 Task: Select a due date automation when advanced on, 2 days before a card is due add dates without a start date at 11:00 AM.
Action: Mouse moved to (945, 72)
Screenshot: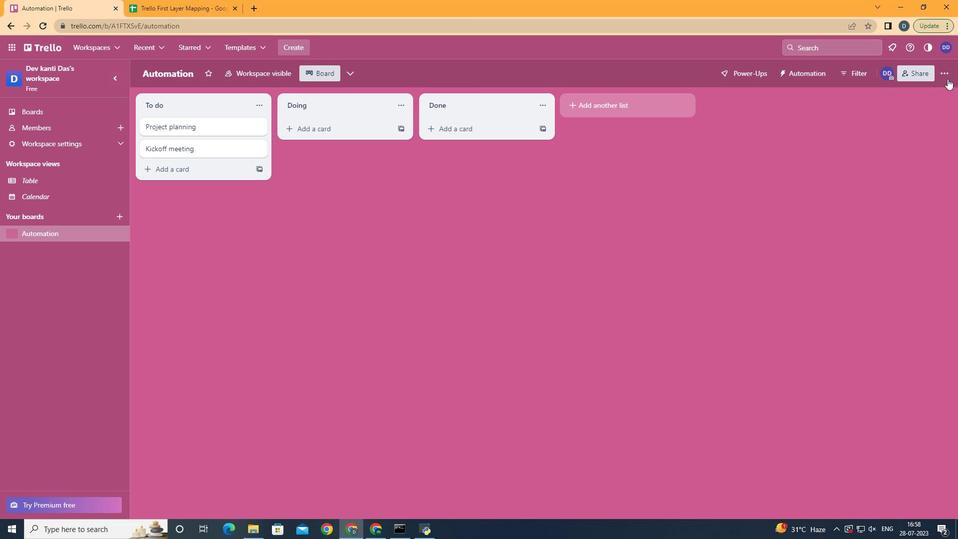 
Action: Mouse pressed left at (945, 72)
Screenshot: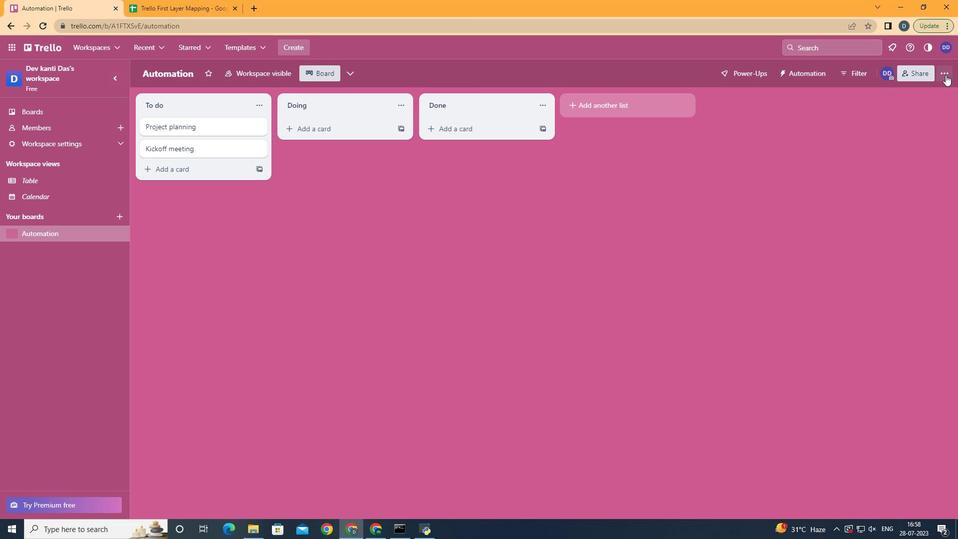 
Action: Mouse moved to (888, 205)
Screenshot: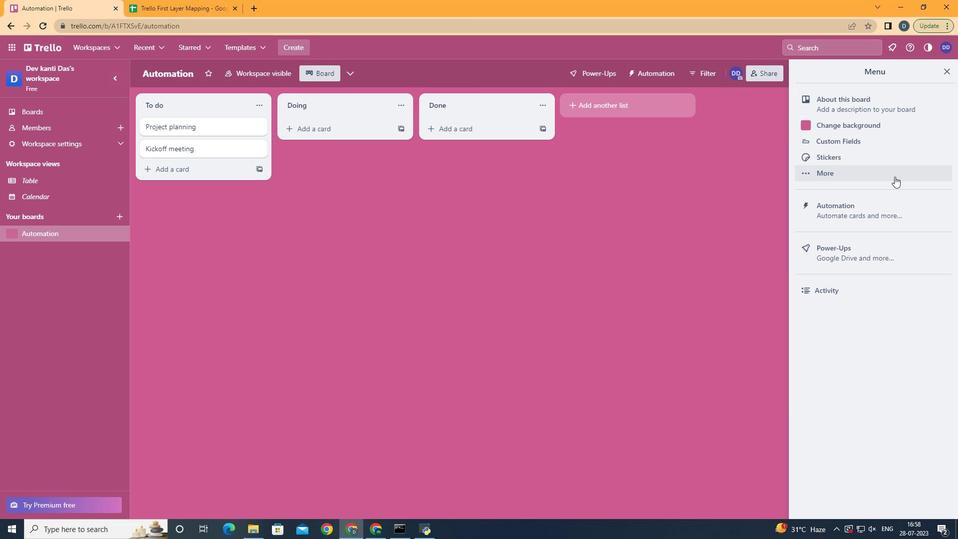 
Action: Mouse pressed left at (888, 205)
Screenshot: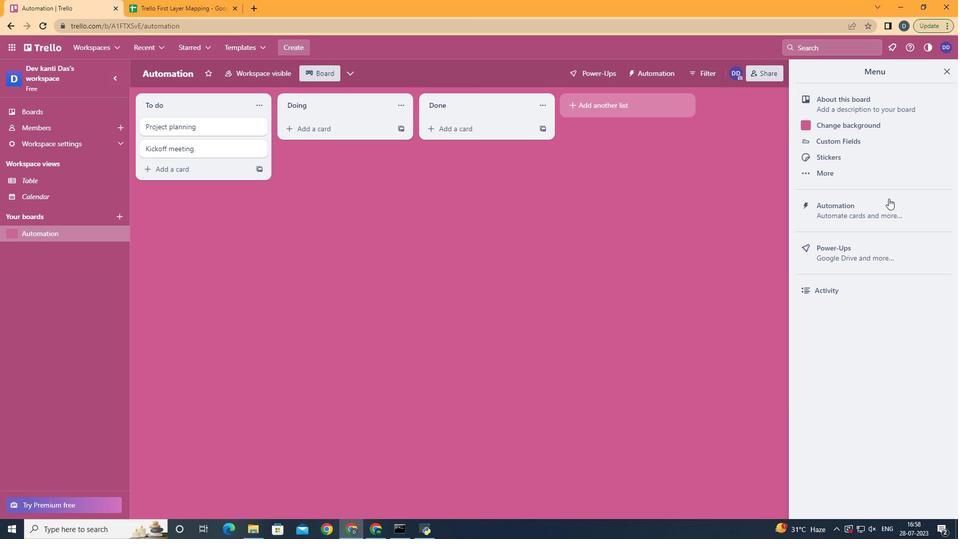 
Action: Mouse moved to (212, 201)
Screenshot: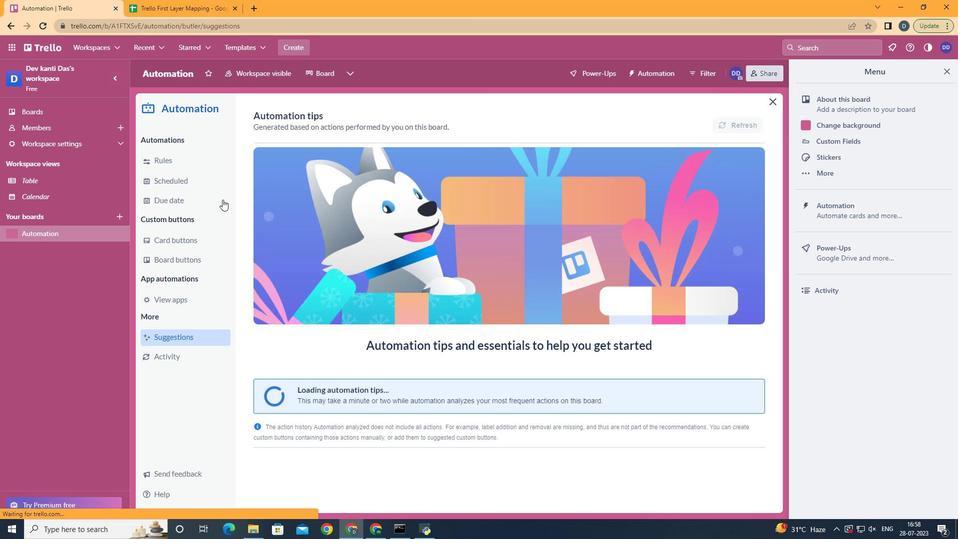 
Action: Mouse pressed left at (212, 201)
Screenshot: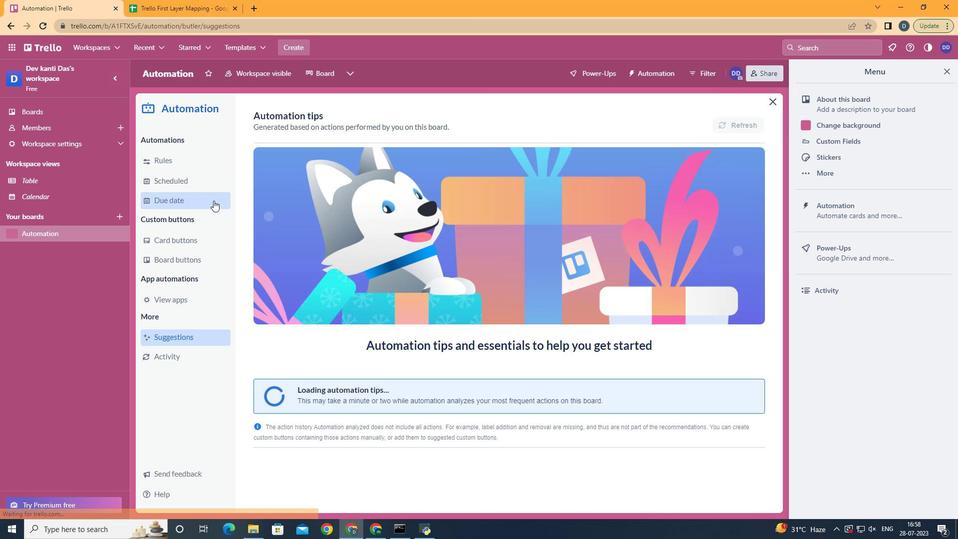 
Action: Mouse moved to (702, 116)
Screenshot: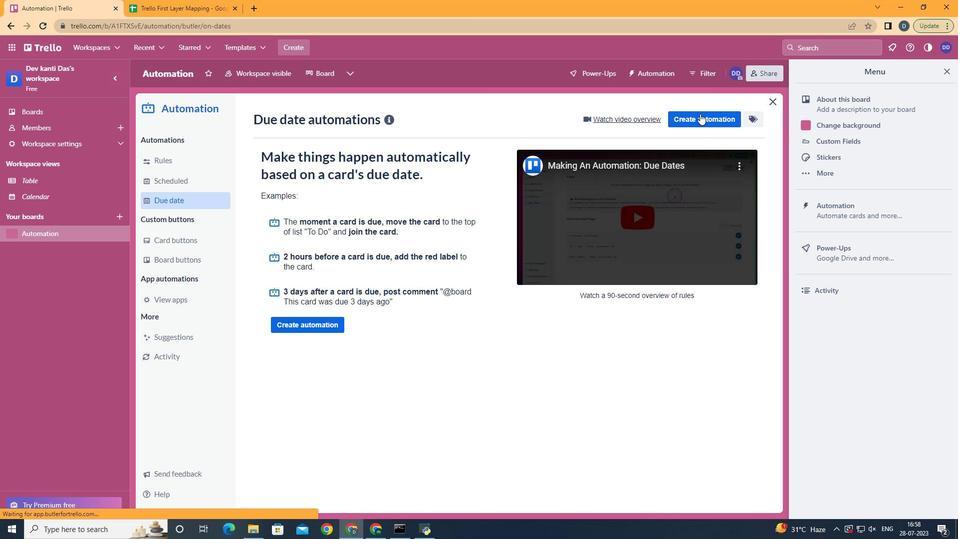 
Action: Mouse pressed left at (702, 116)
Screenshot: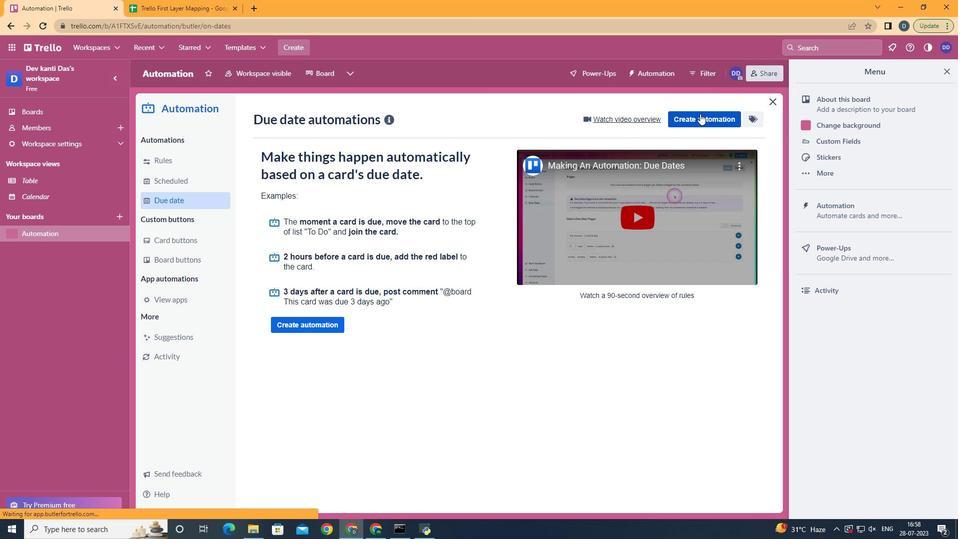 
Action: Mouse moved to (420, 213)
Screenshot: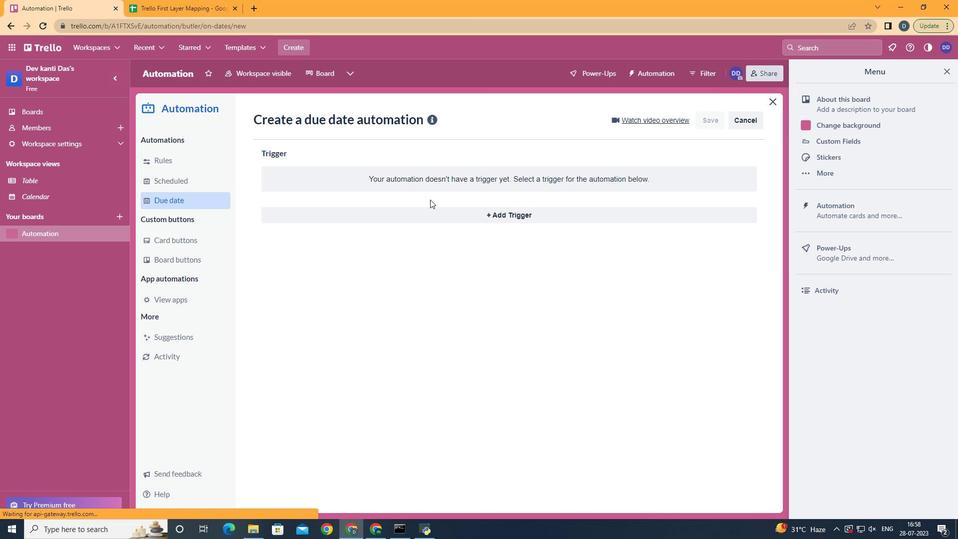 
Action: Mouse pressed left at (420, 213)
Screenshot: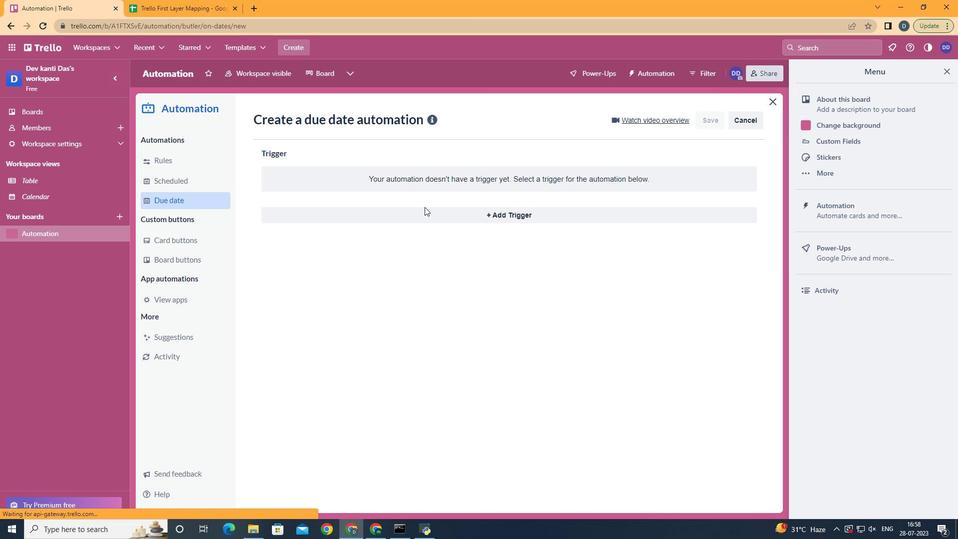
Action: Mouse moved to (392, 365)
Screenshot: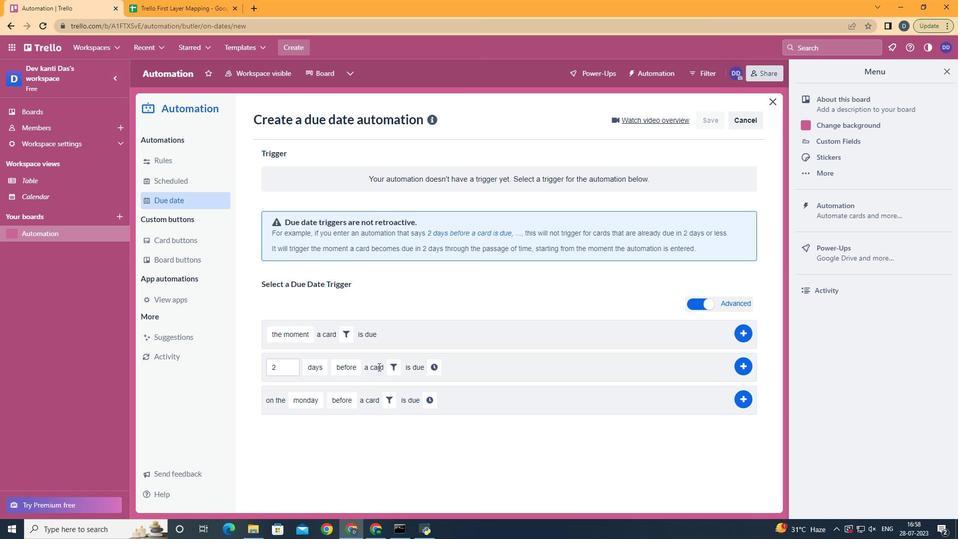 
Action: Mouse pressed left at (392, 365)
Screenshot: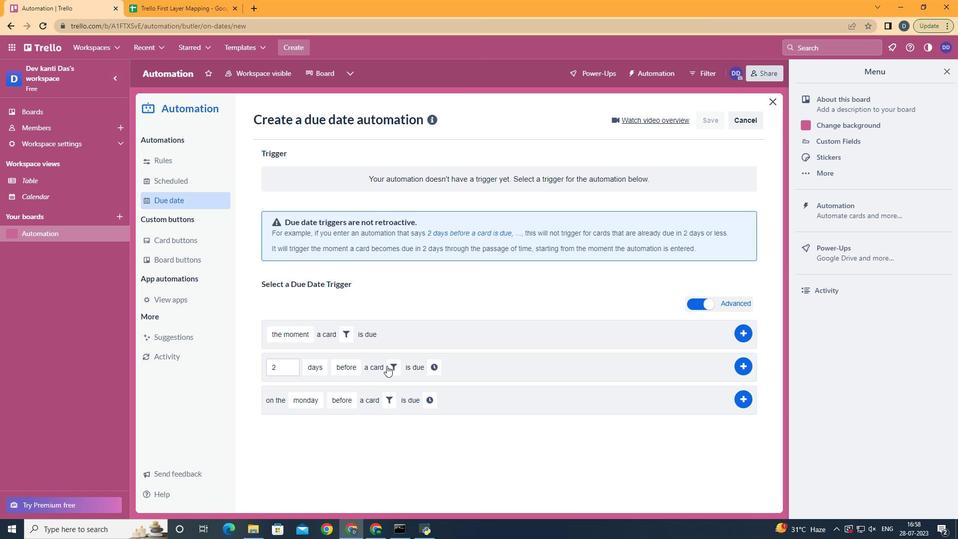 
Action: Mouse moved to (444, 398)
Screenshot: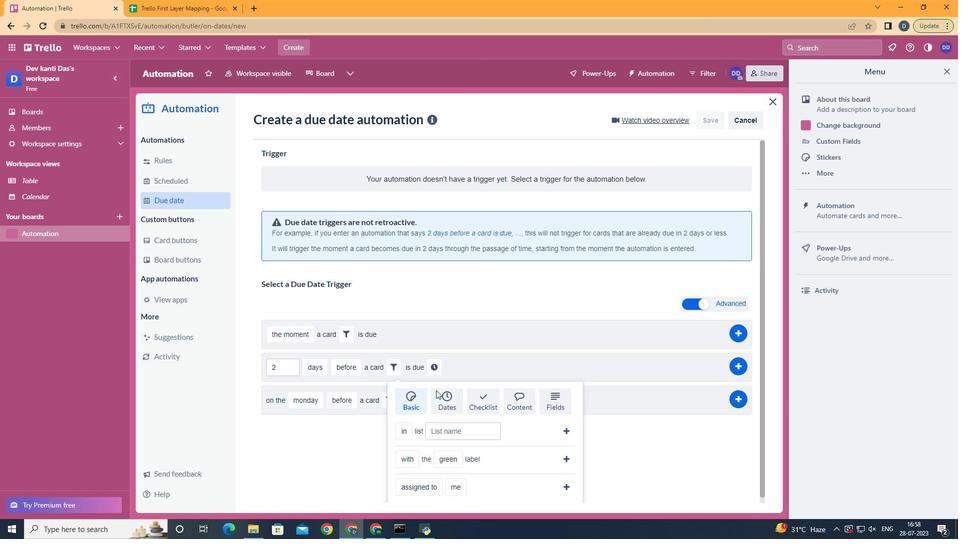 
Action: Mouse pressed left at (444, 398)
Screenshot: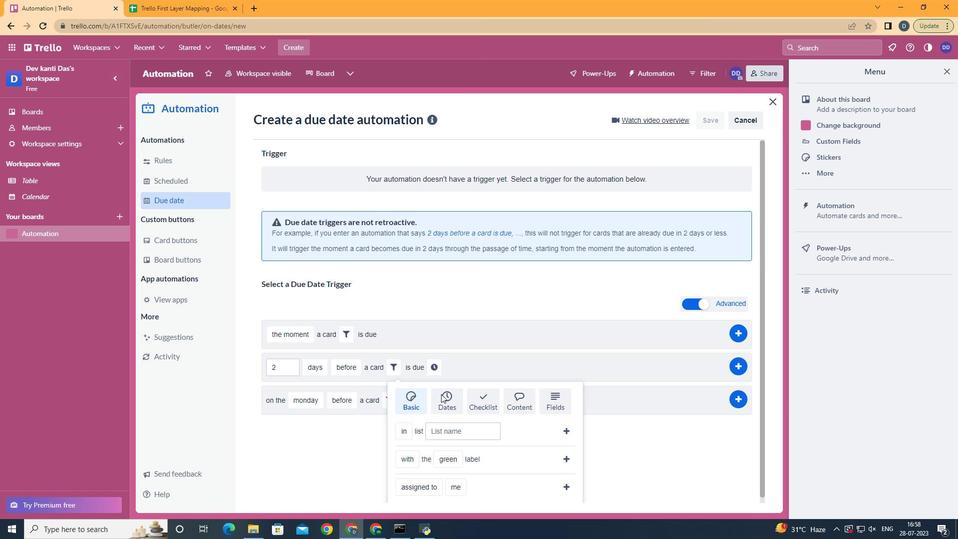
Action: Mouse moved to (417, 493)
Screenshot: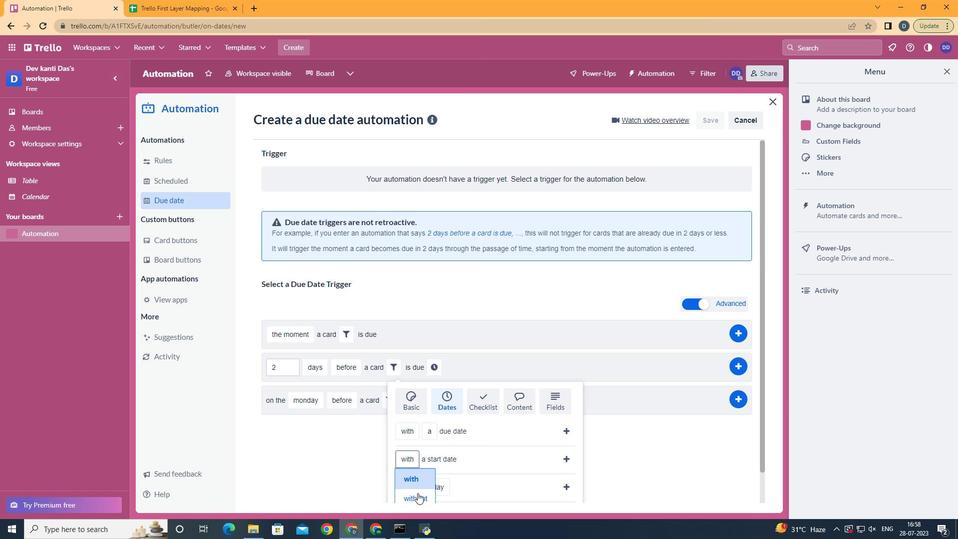 
Action: Mouse pressed left at (417, 493)
Screenshot: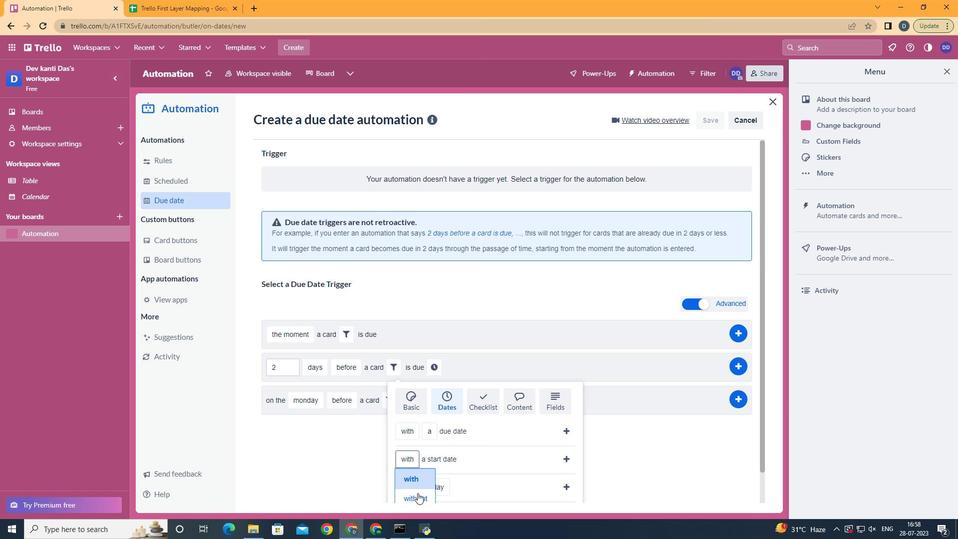 
Action: Mouse moved to (568, 456)
Screenshot: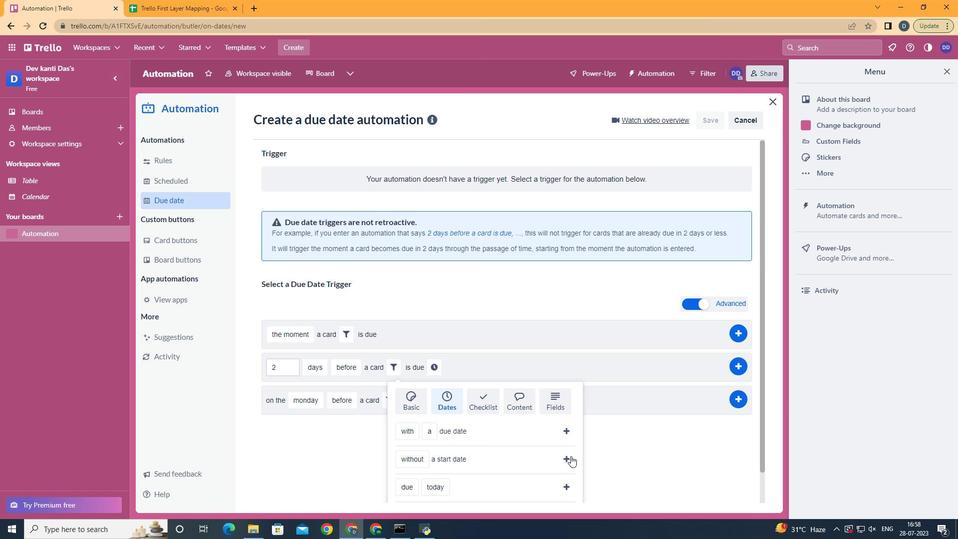 
Action: Mouse pressed left at (568, 456)
Screenshot: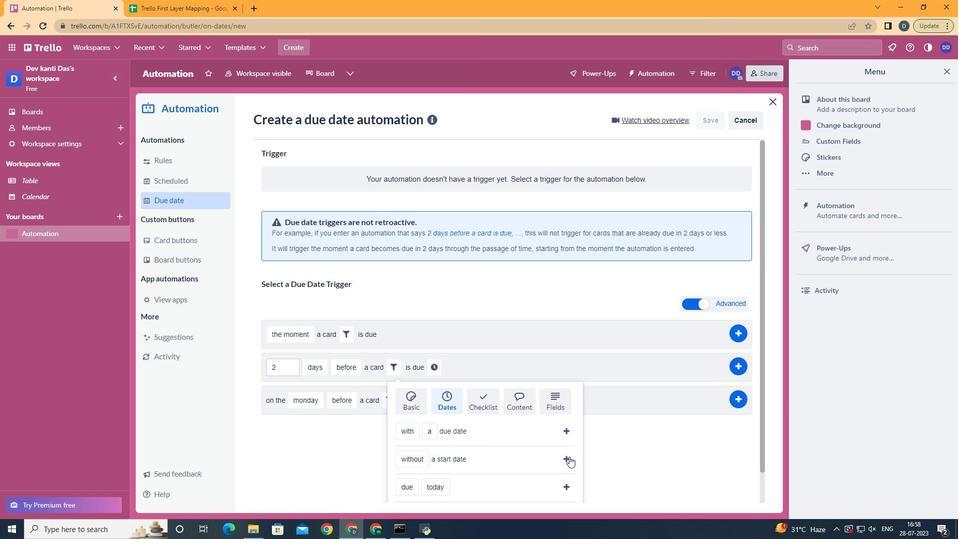 
Action: Mouse moved to (512, 371)
Screenshot: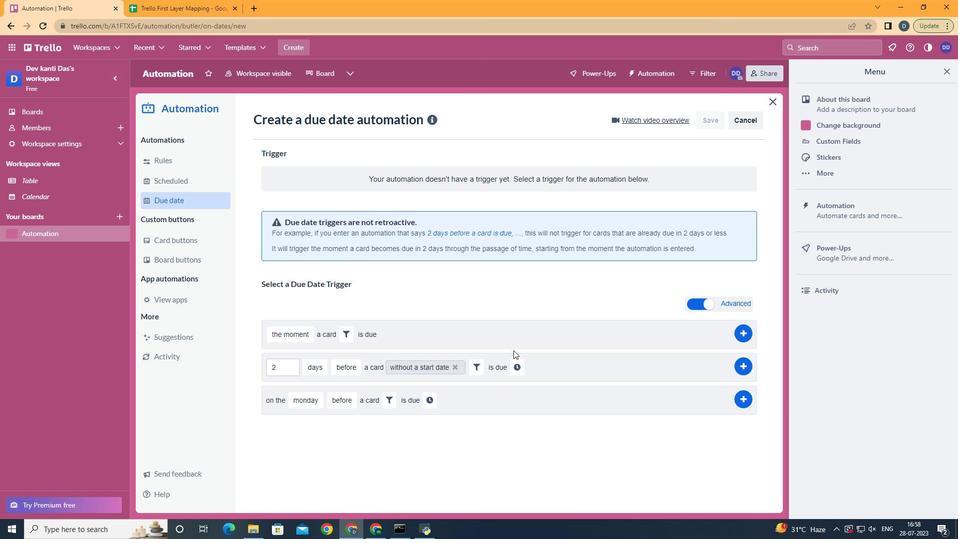 
Action: Mouse pressed left at (512, 371)
Screenshot: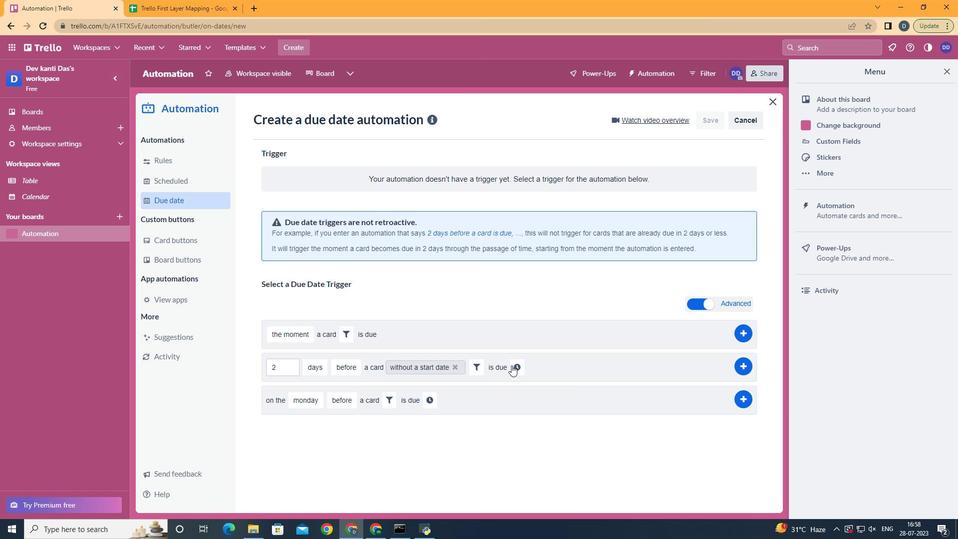 
Action: Mouse moved to (544, 368)
Screenshot: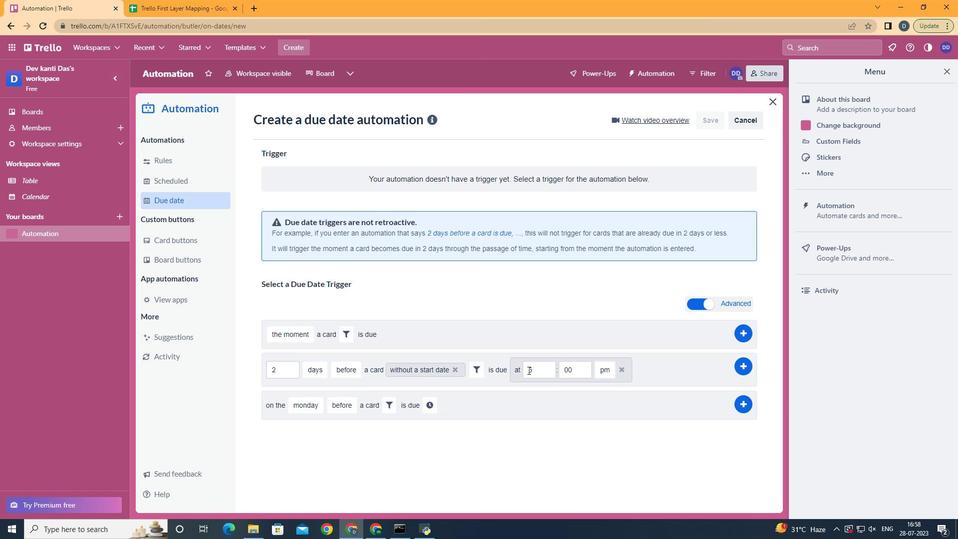 
Action: Mouse pressed left at (544, 368)
Screenshot: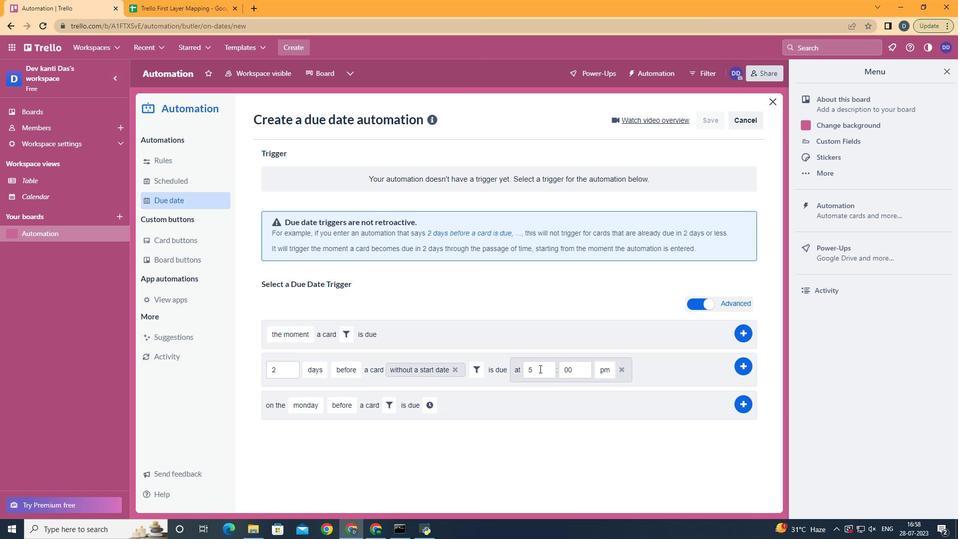 
Action: Key pressed <Key.backspace>11
Screenshot: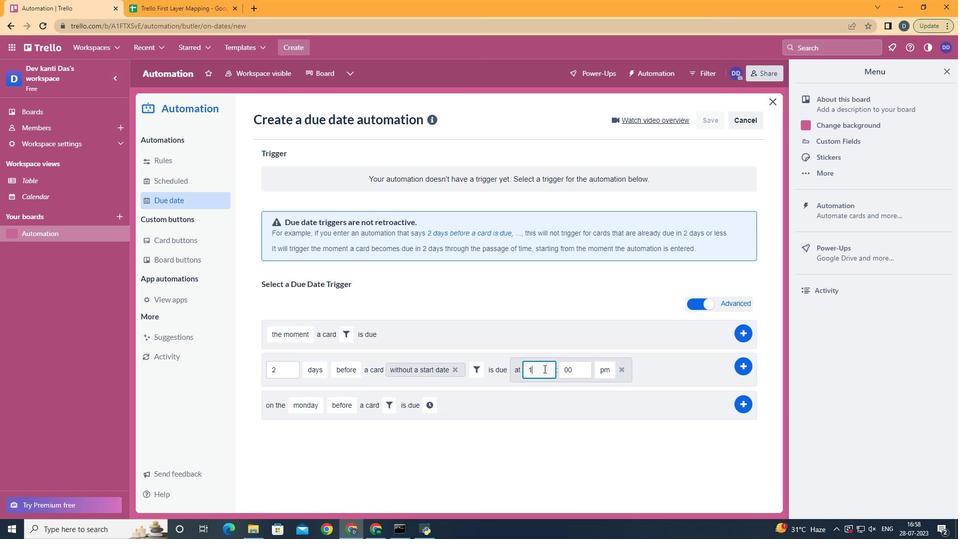 
Action: Mouse moved to (613, 392)
Screenshot: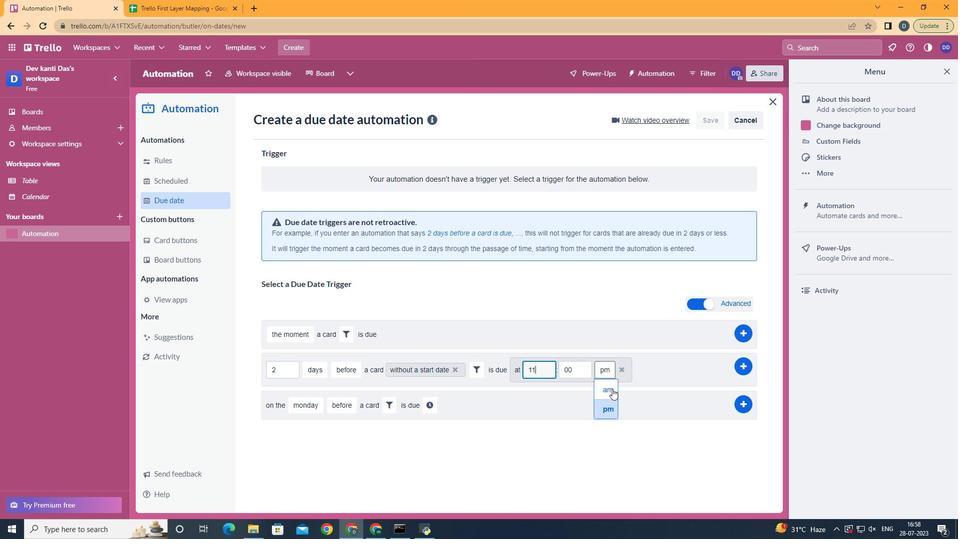 
Action: Mouse pressed left at (613, 392)
Screenshot: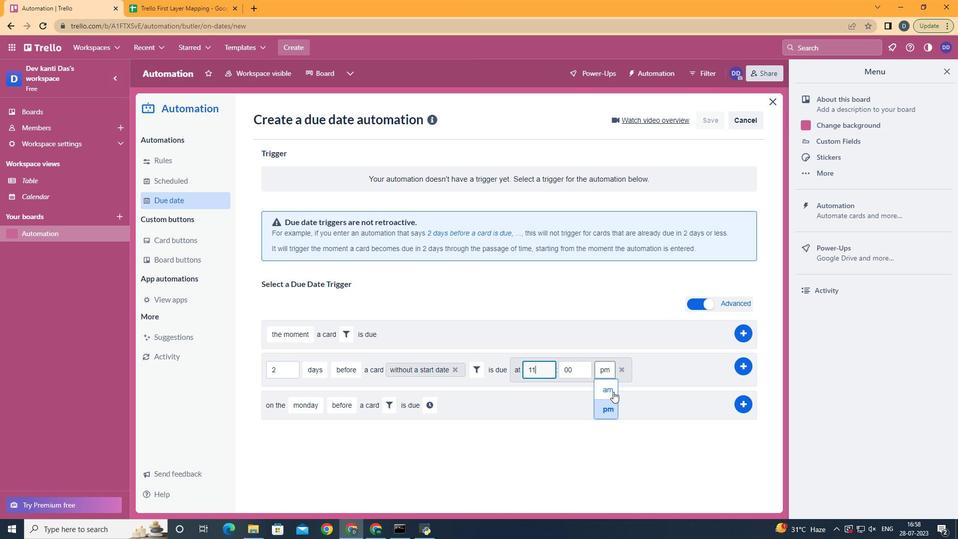 
